 Task: Forward email with the signature Alicia Thompson with the subject 'Urgent matter' from softage.1@softage.net to 'softage.7@softage.net' with the message 'Can you provide an update on the status of the employee training program?'
Action: Mouse moved to (1230, 213)
Screenshot: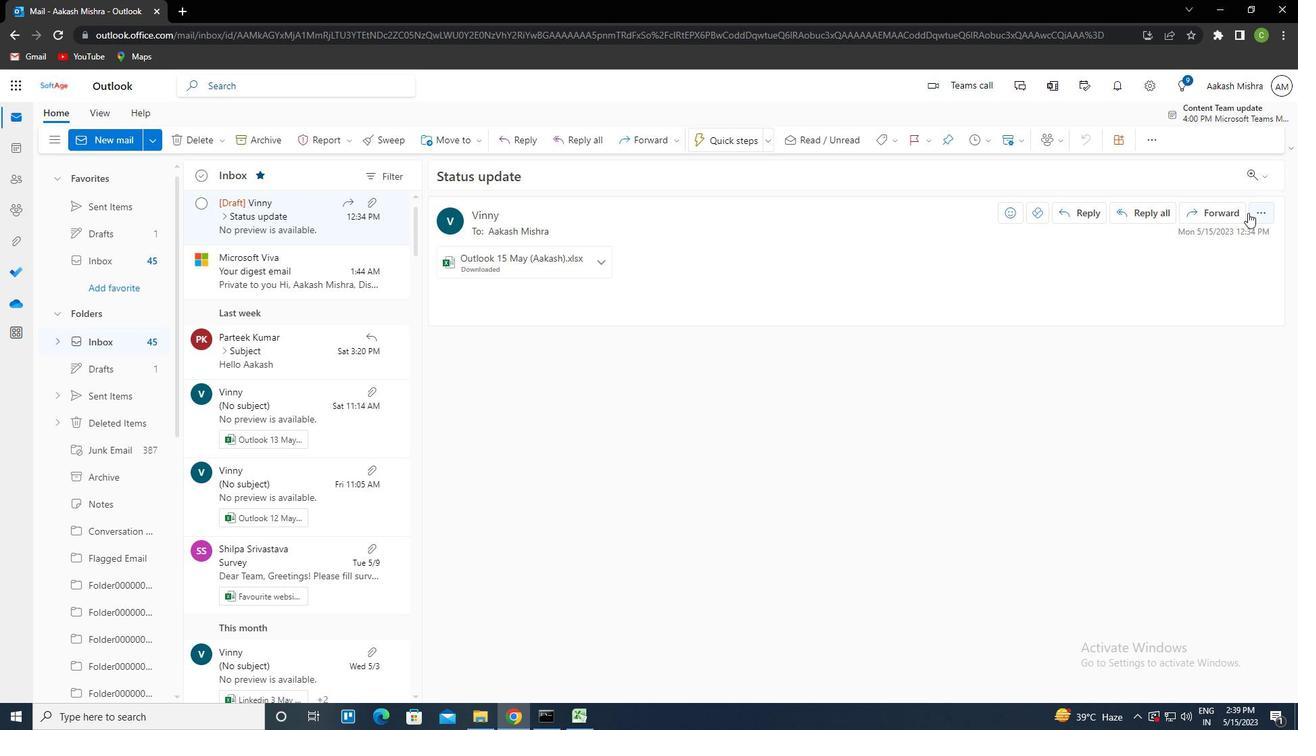 
Action: Mouse pressed left at (1230, 213)
Screenshot: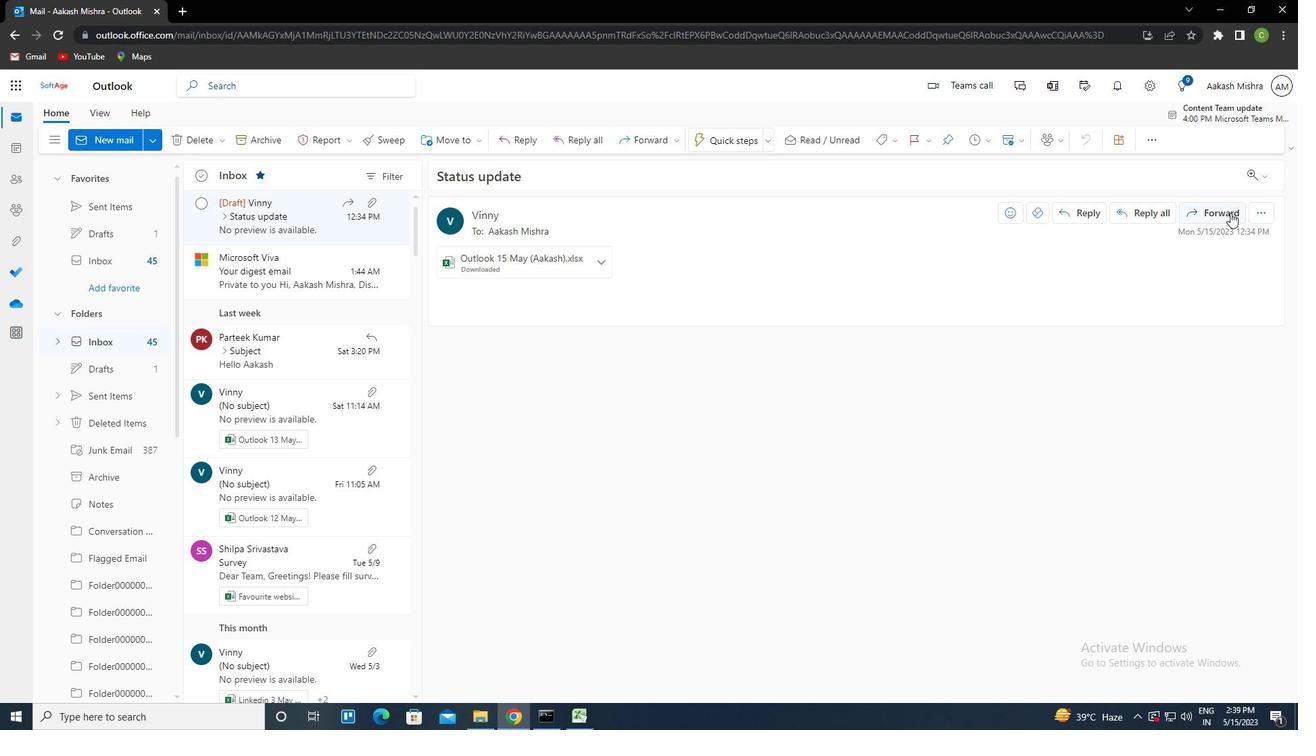 
Action: Mouse moved to (873, 141)
Screenshot: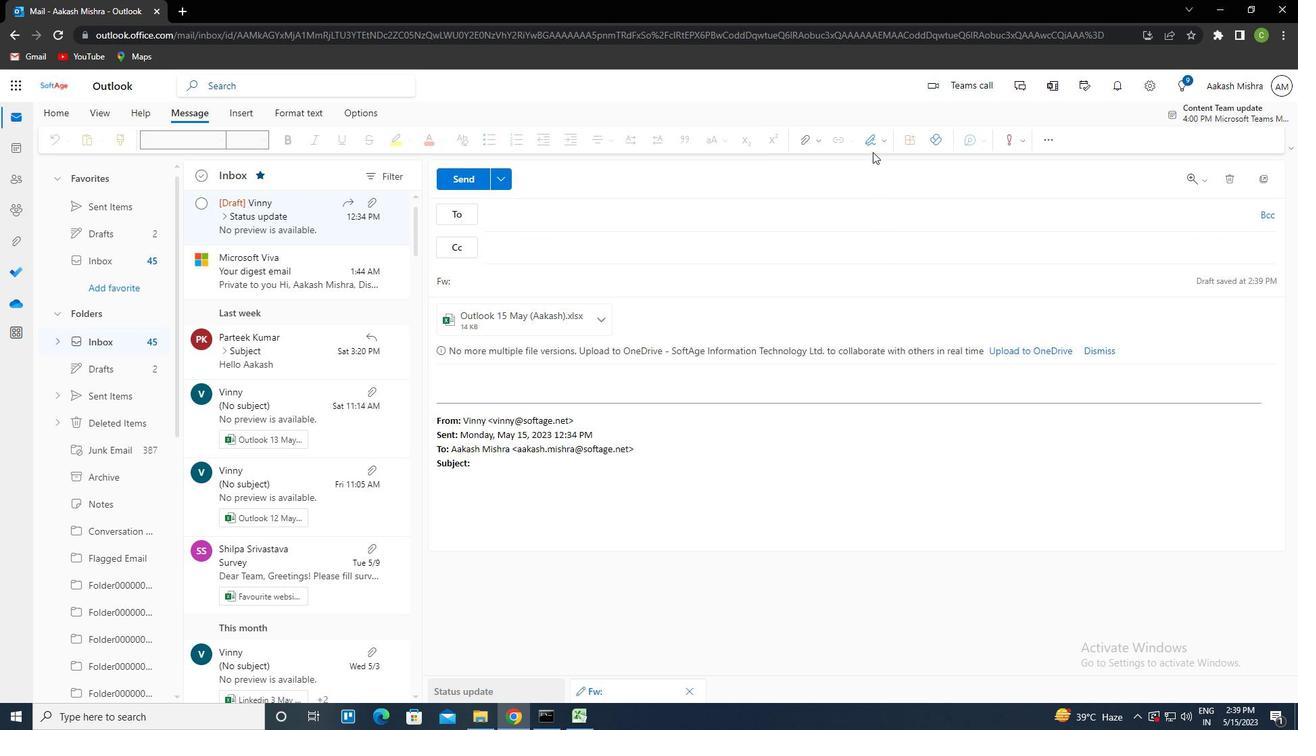 
Action: Mouse pressed left at (873, 141)
Screenshot: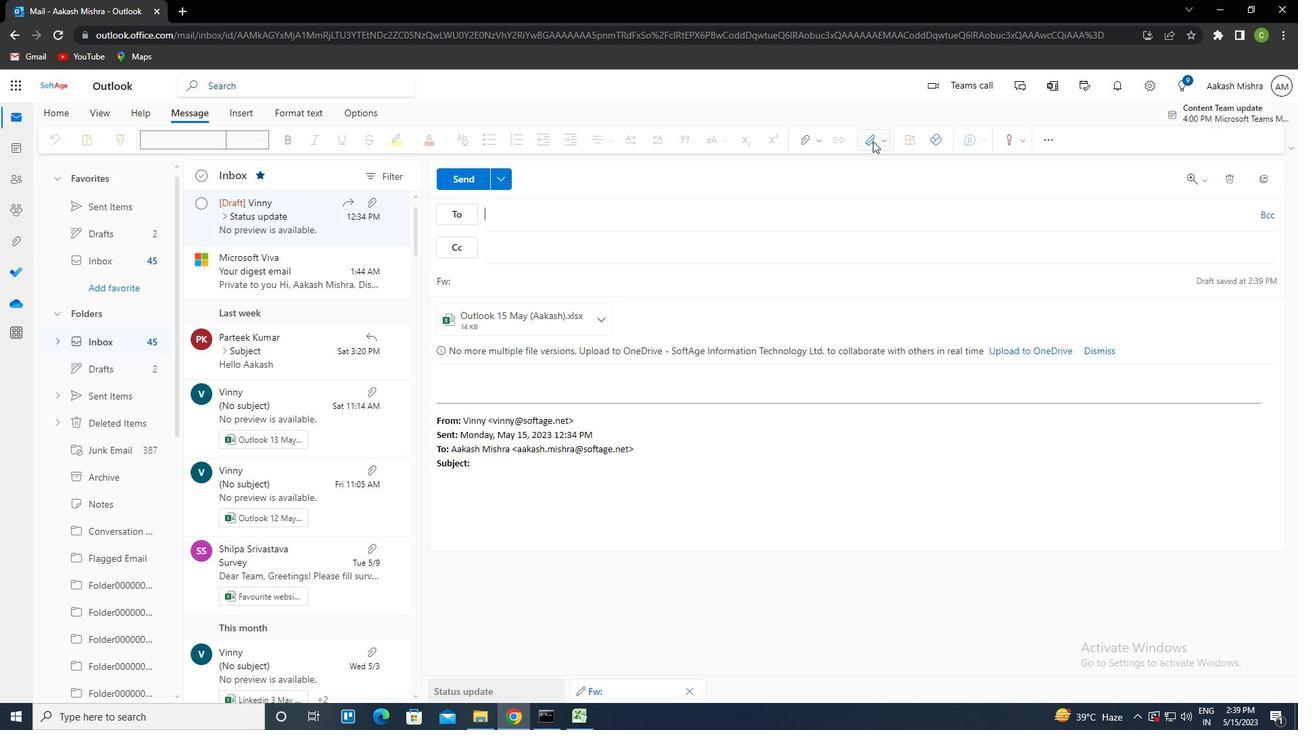 
Action: Mouse moved to (864, 195)
Screenshot: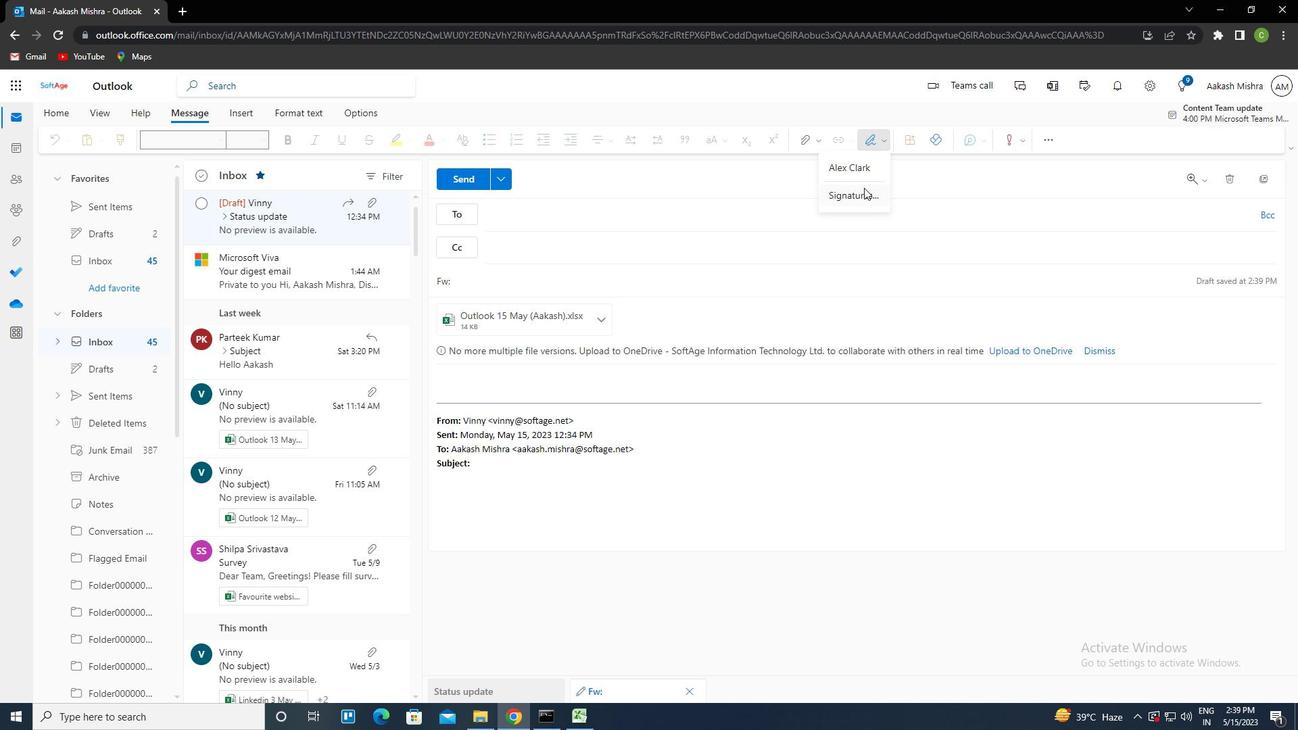 
Action: Mouse pressed left at (864, 195)
Screenshot: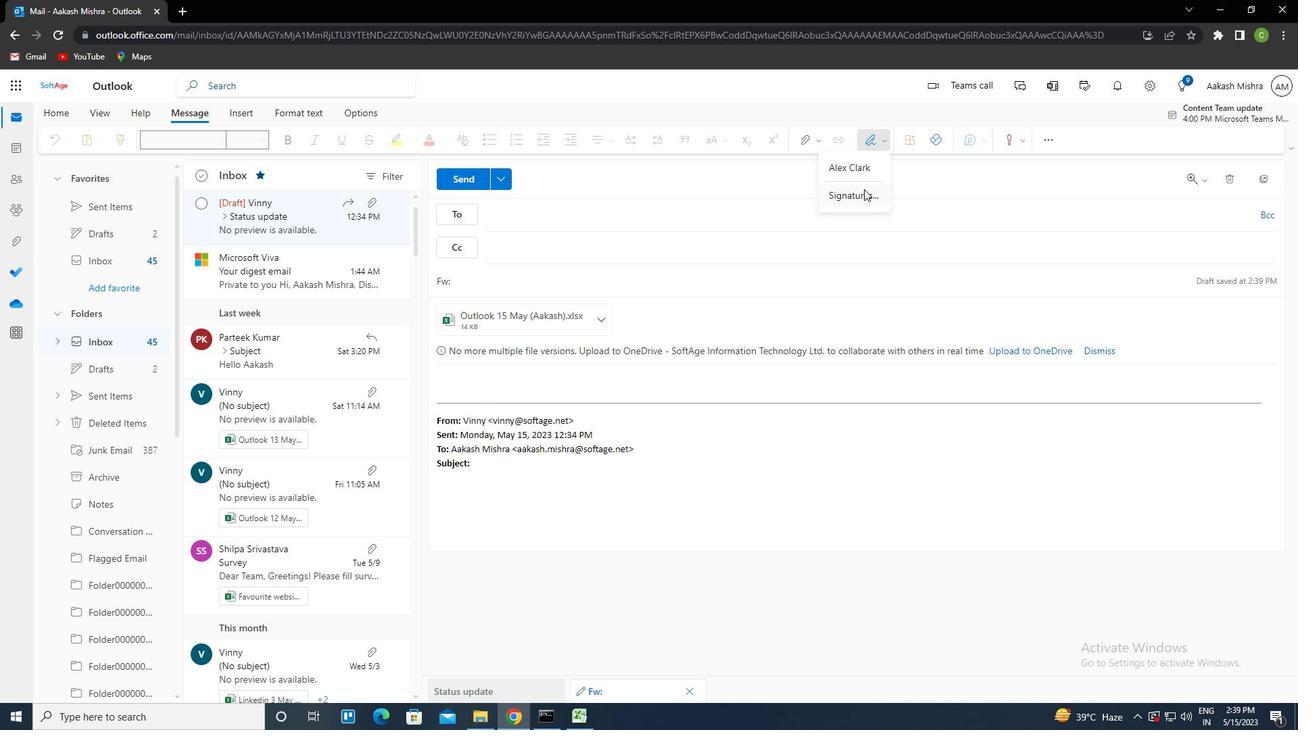 
Action: Mouse moved to (913, 248)
Screenshot: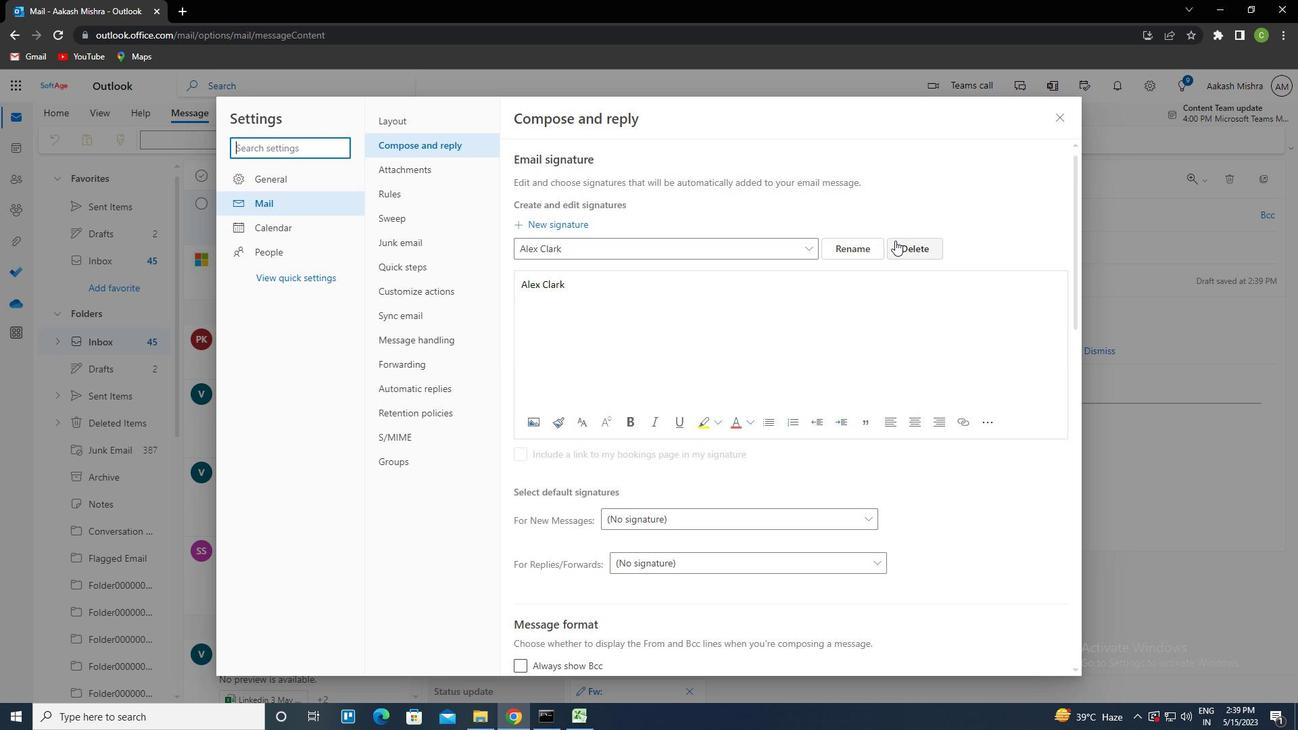 
Action: Mouse pressed left at (913, 248)
Screenshot: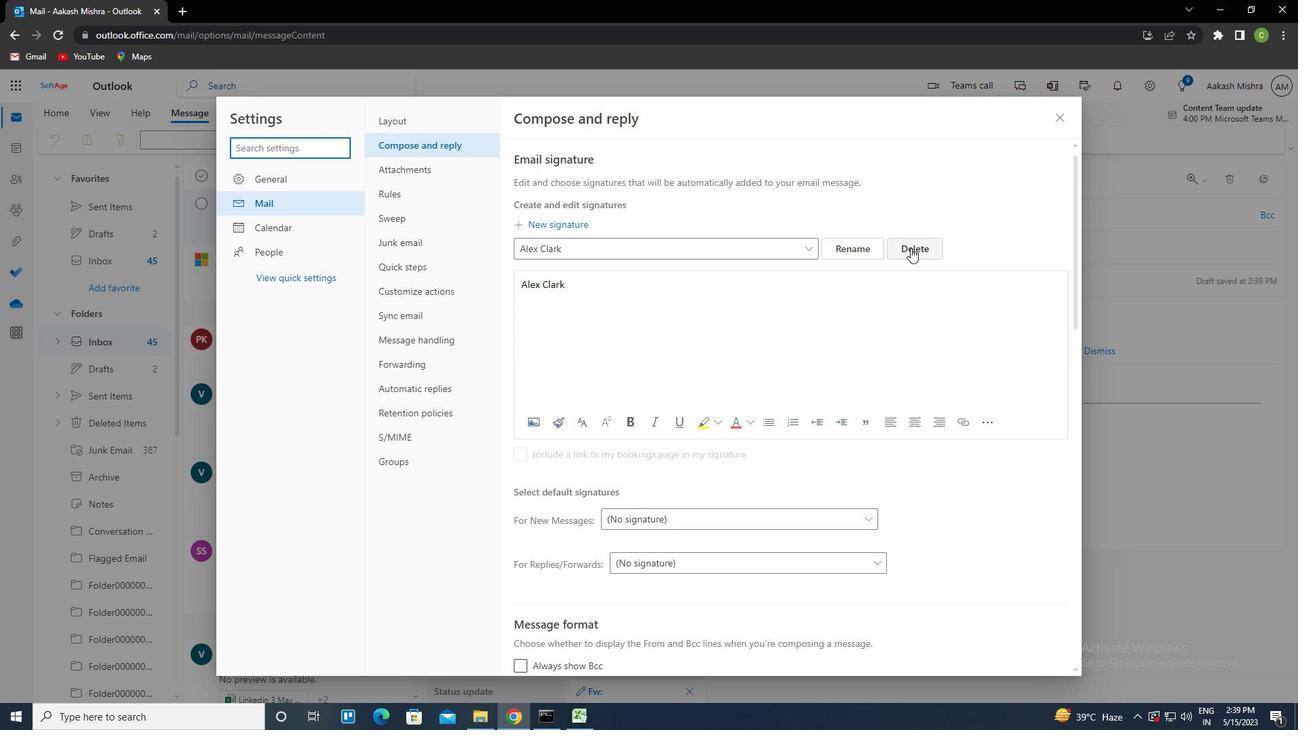 
Action: Mouse moved to (740, 255)
Screenshot: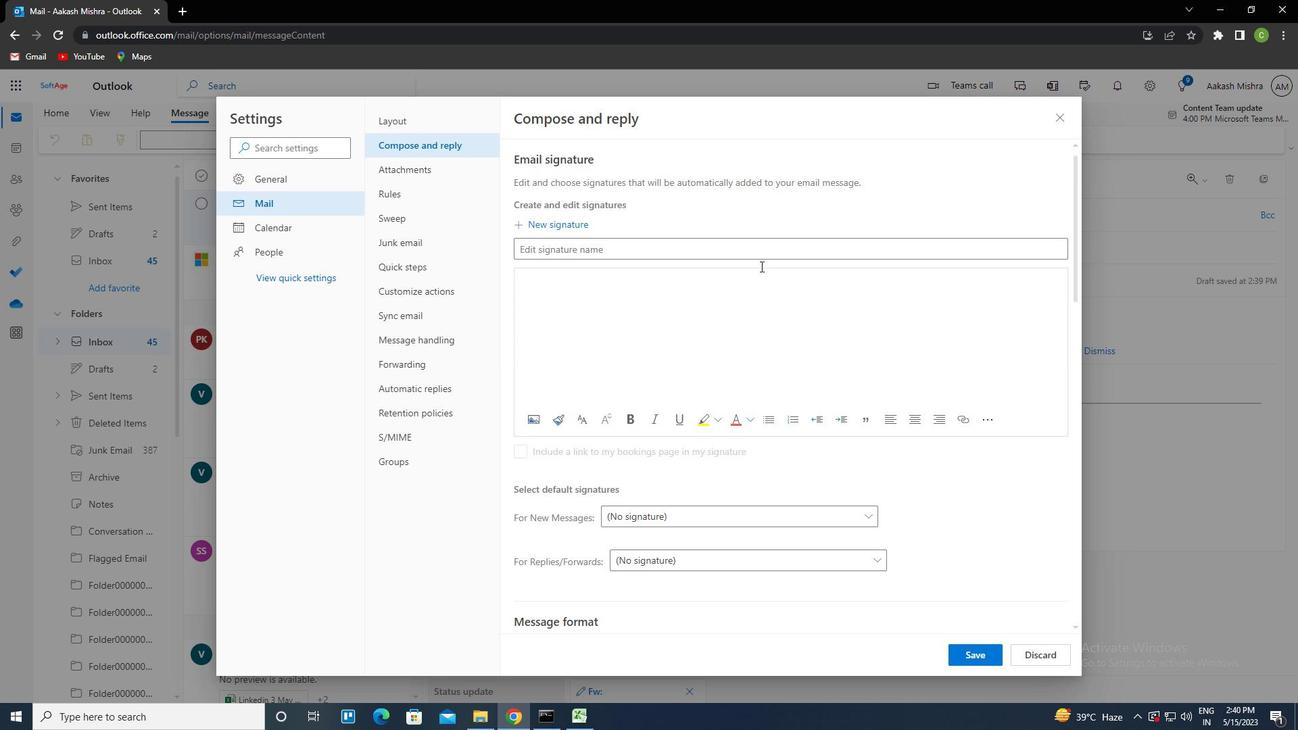 
Action: Mouse pressed left at (740, 255)
Screenshot: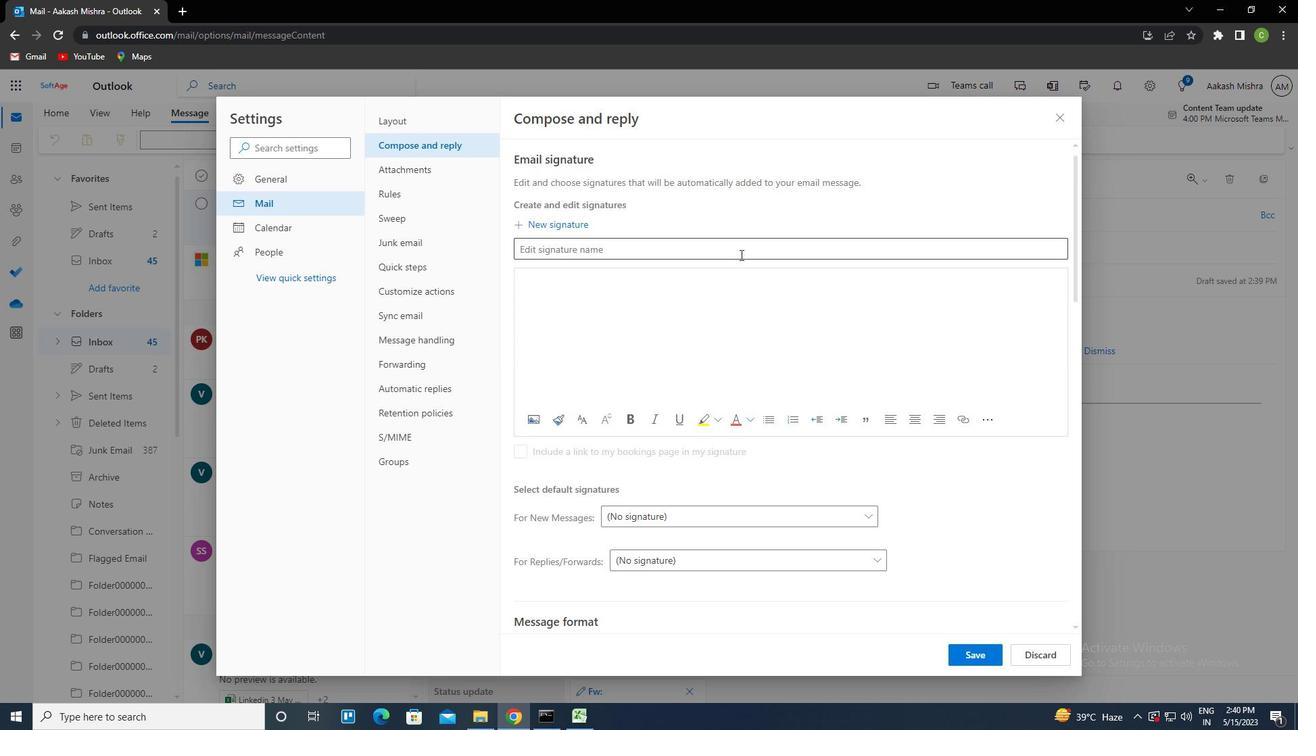 
Action: Key pressed <Key.caps_lock>a<Key.caps_lock>licia<Key.space><Key.caps_lock>t<Key.caps_lock>hompson<Key.tab><Key.caps_lock>a<Key.caps_lock>licia<Key.space><Key.caps_lock>t<Key.caps_lock>hompson
Screenshot: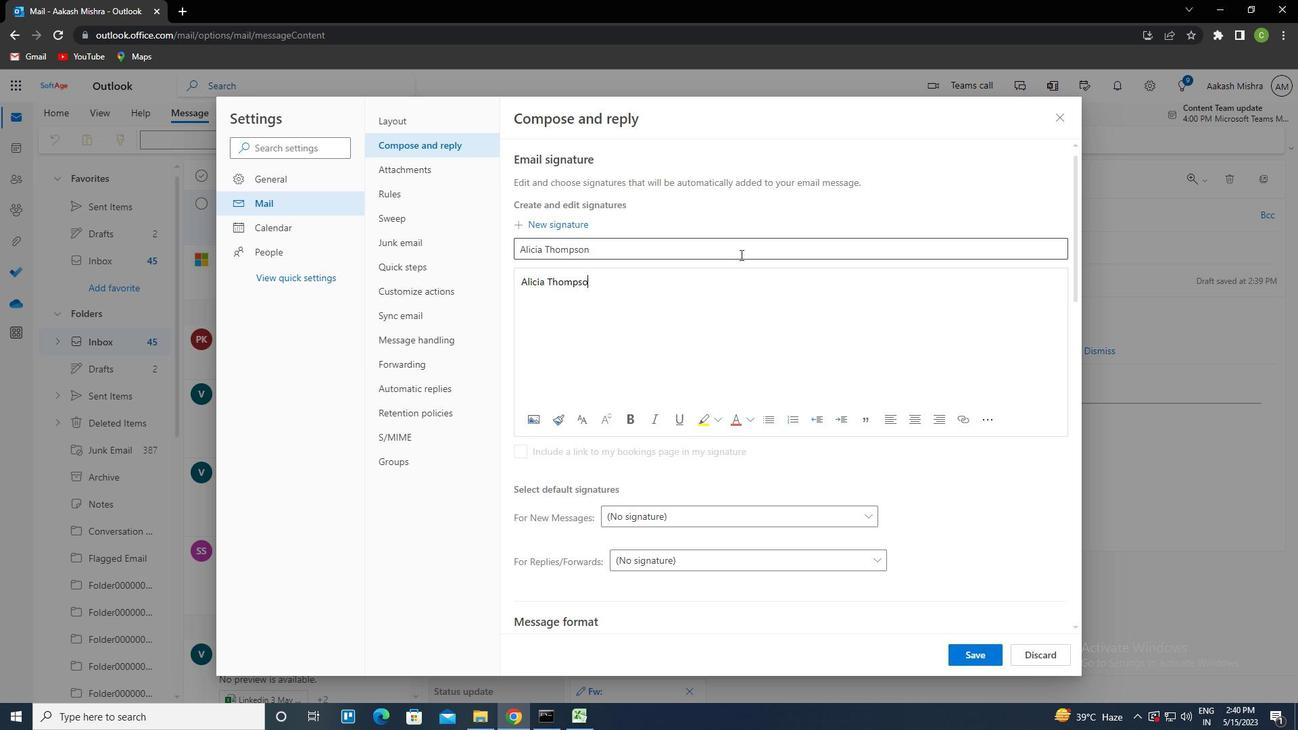 
Action: Mouse moved to (975, 647)
Screenshot: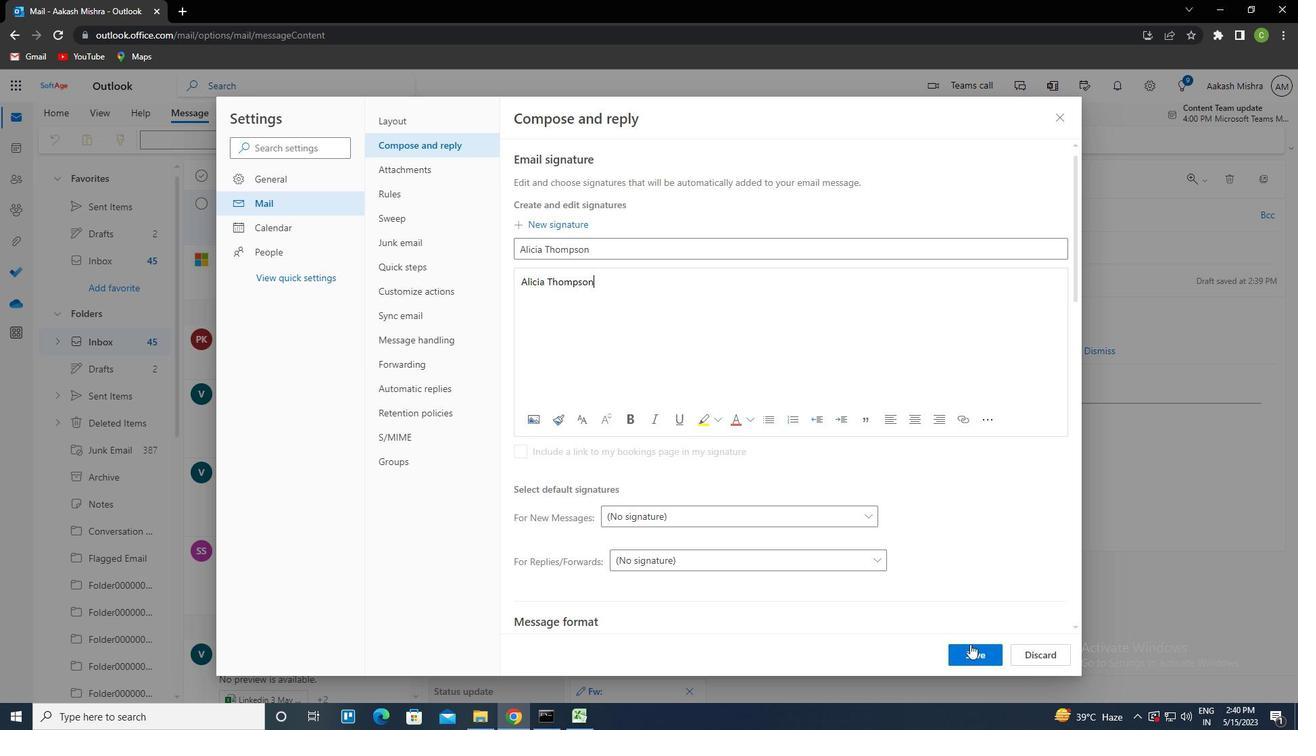 
Action: Mouse pressed left at (975, 647)
Screenshot: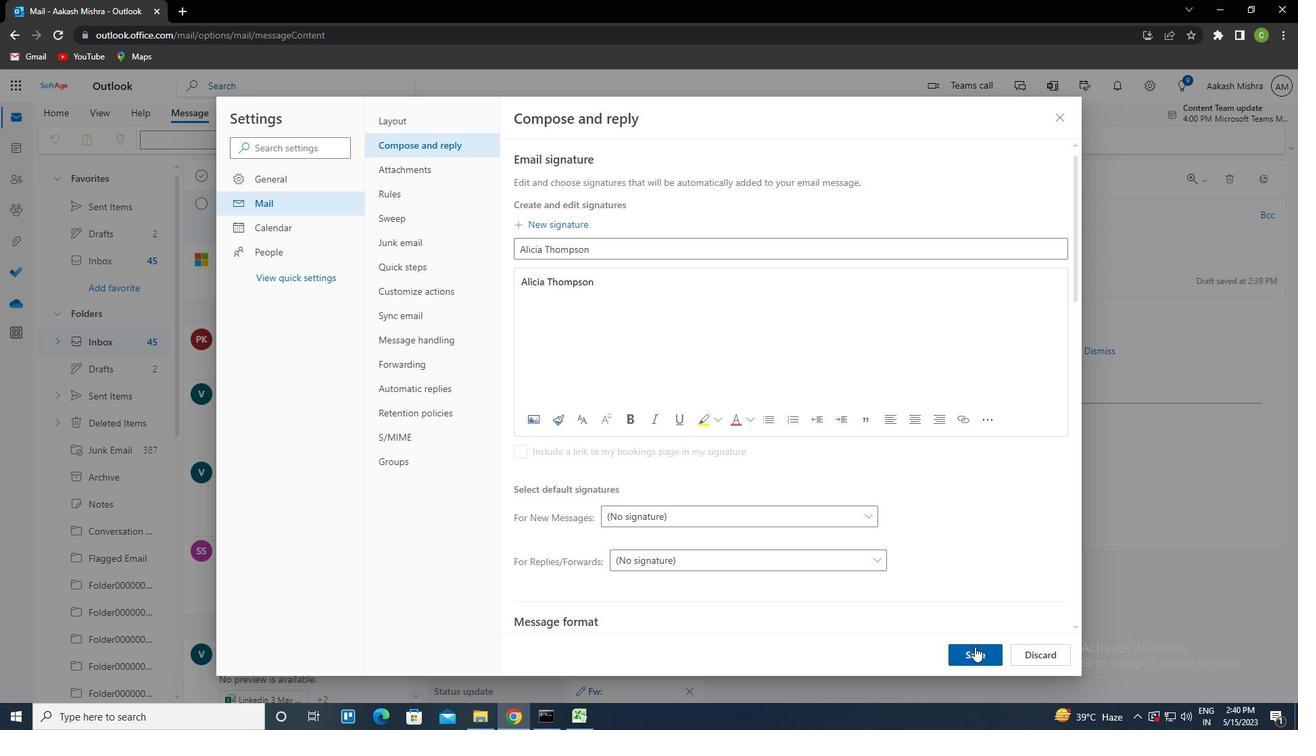 
Action: Mouse moved to (1058, 121)
Screenshot: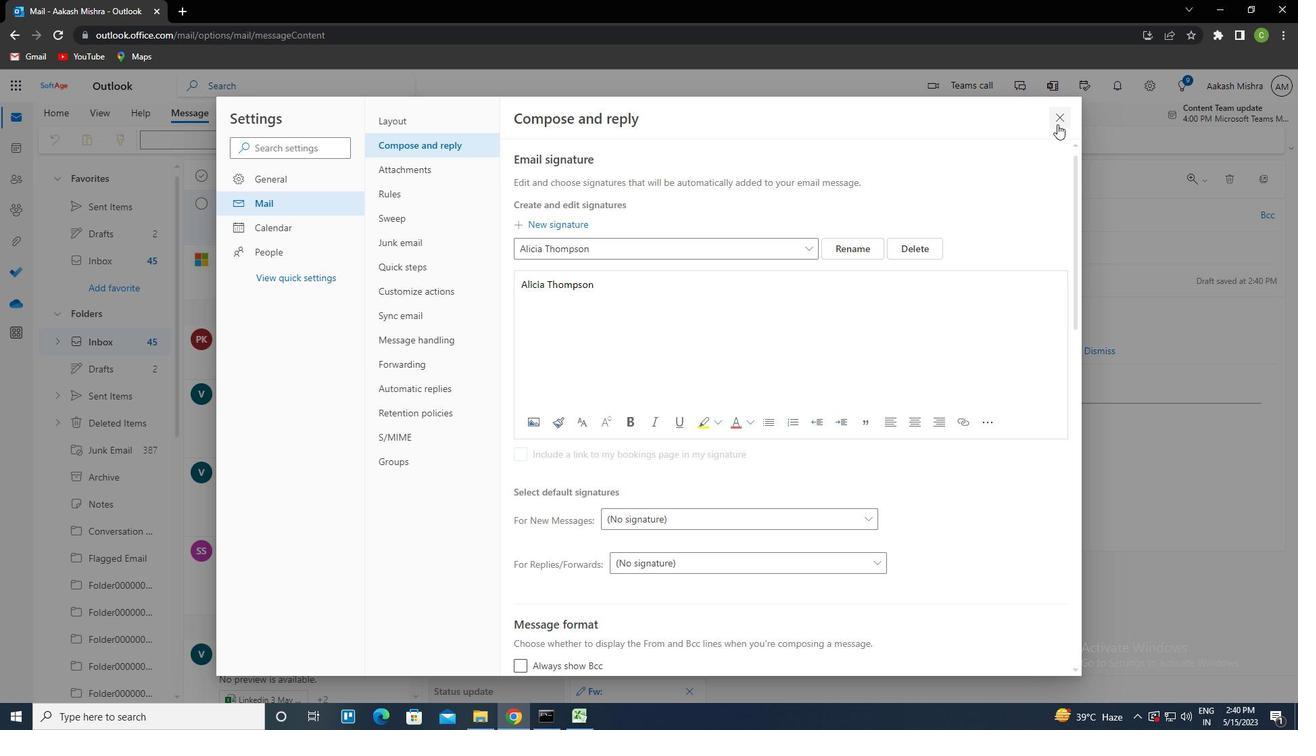 
Action: Mouse pressed left at (1058, 121)
Screenshot: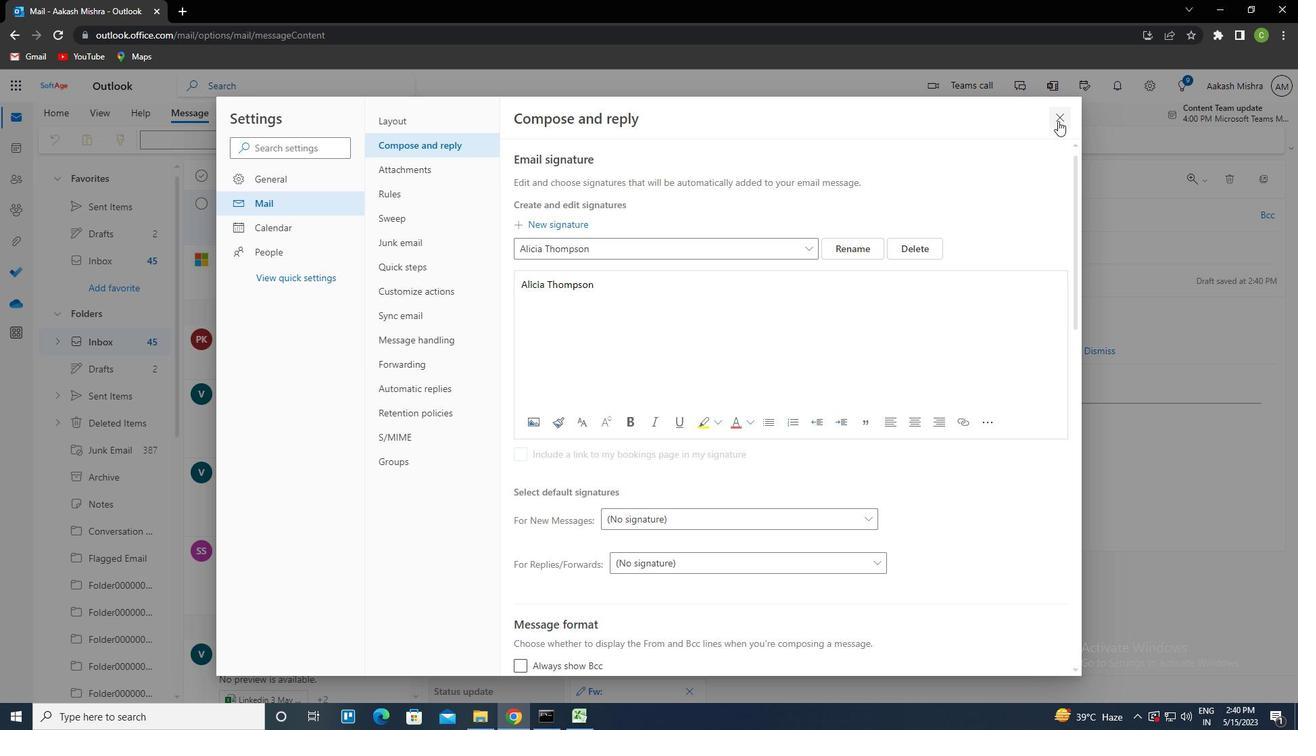 
Action: Mouse moved to (880, 147)
Screenshot: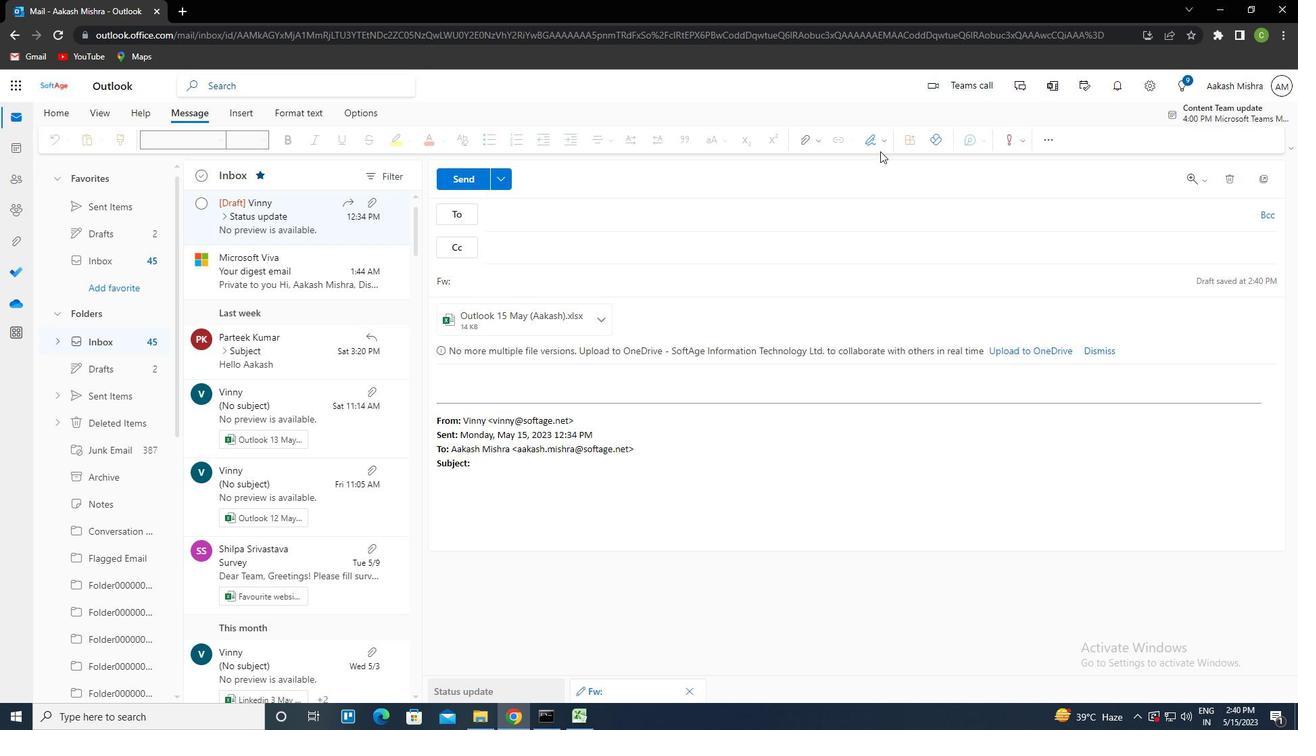 
Action: Mouse pressed left at (880, 147)
Screenshot: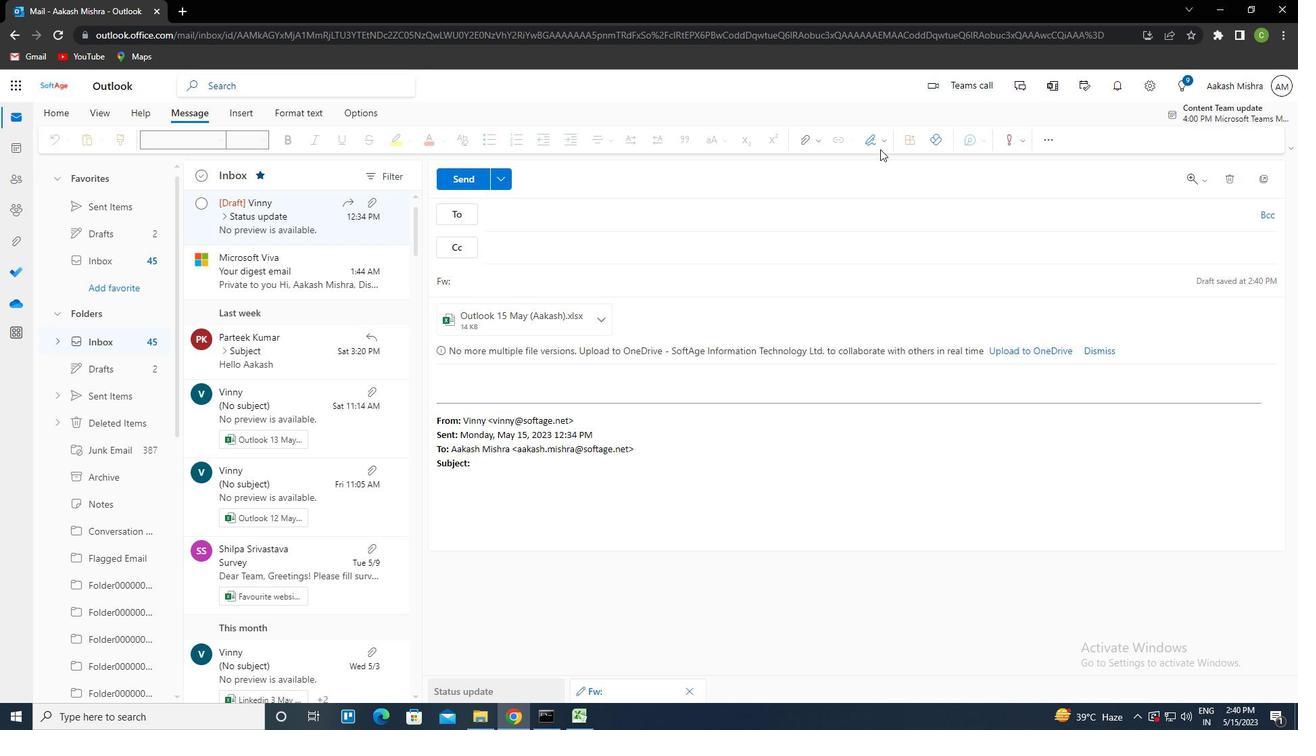 
Action: Mouse moved to (865, 169)
Screenshot: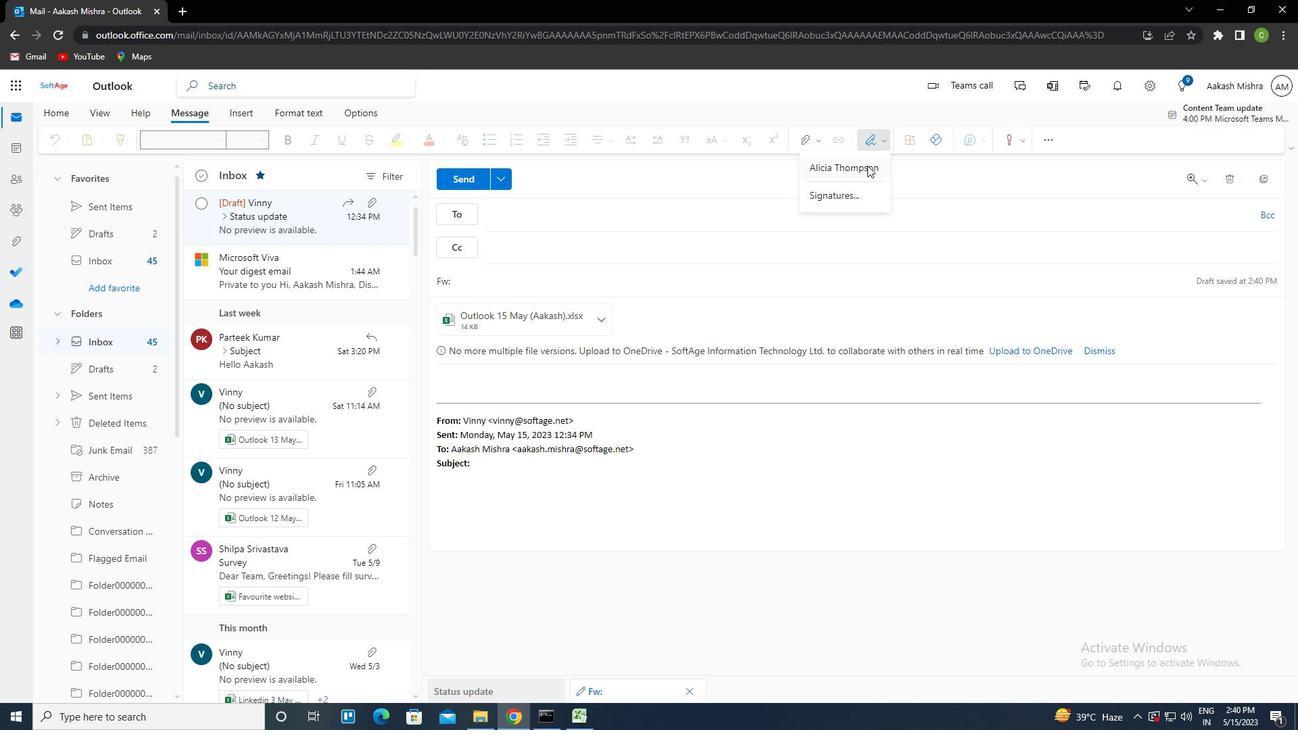 
Action: Mouse pressed left at (865, 169)
Screenshot: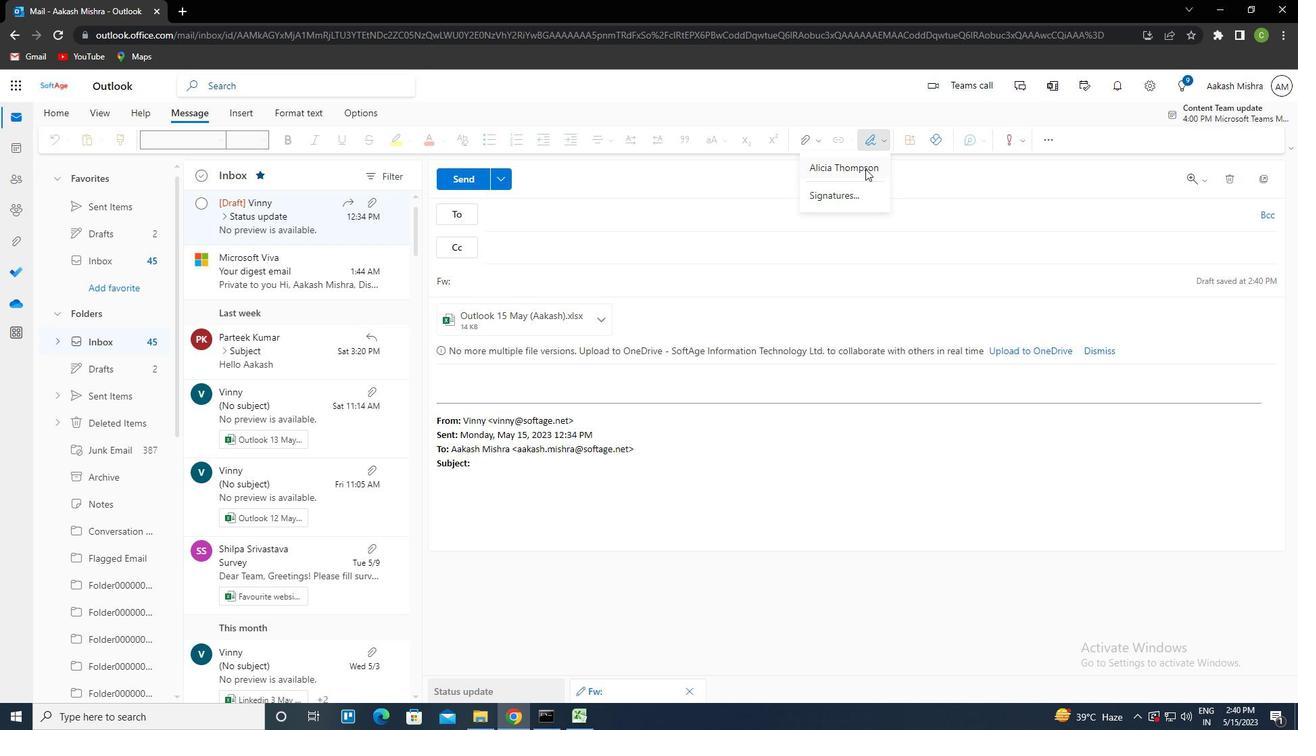 
Action: Mouse moved to (524, 284)
Screenshot: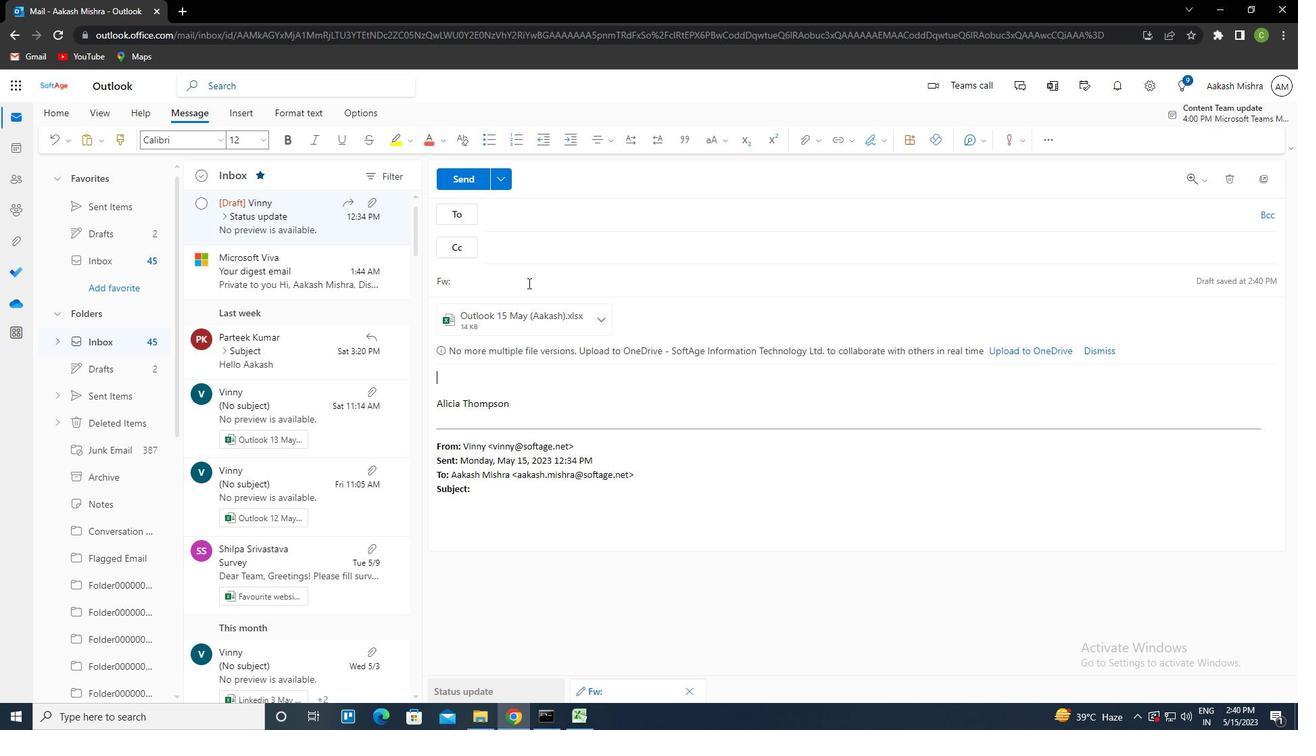 
Action: Mouse pressed left at (524, 284)
Screenshot: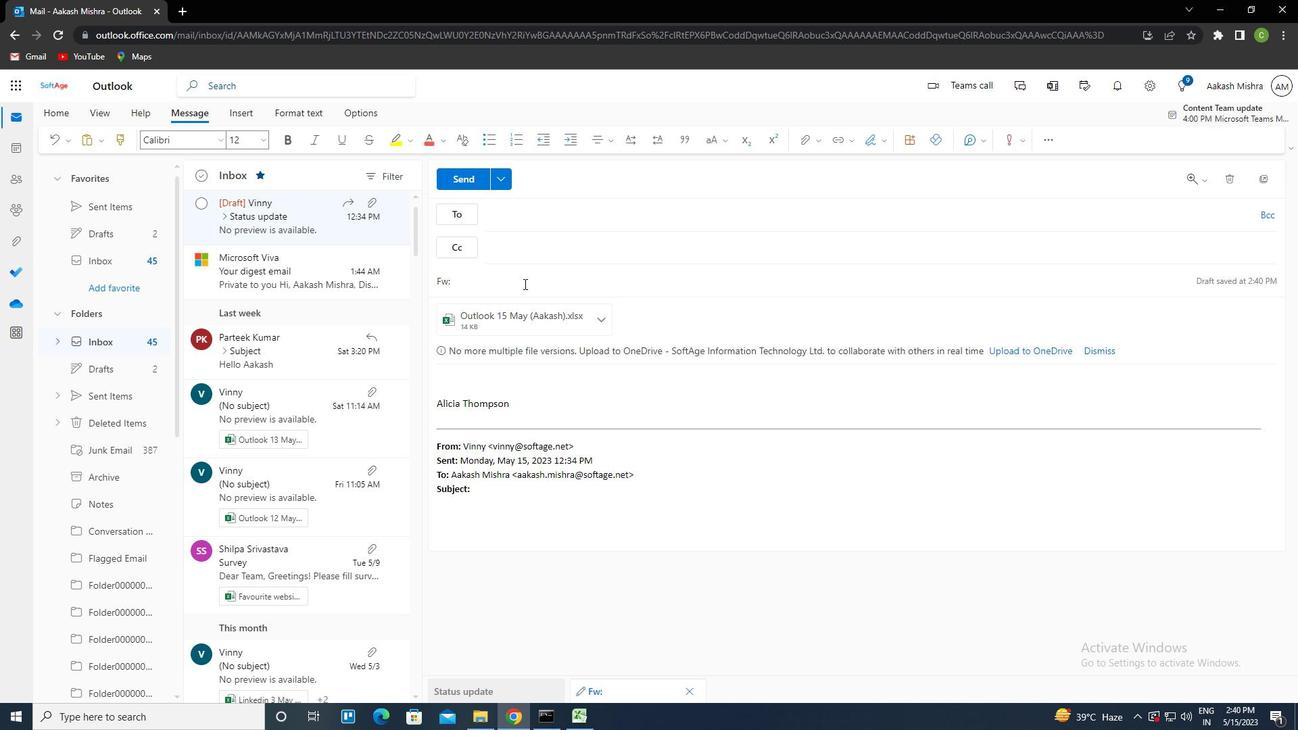 
Action: Key pressed <Key.caps_lock>u<Key.caps_lock>rgent<Key.space><Key.caps_lock><Key.caps_lock>matter<Key.tab><Key.tab><Key.tab><Key.tab><Key.tab>
Screenshot: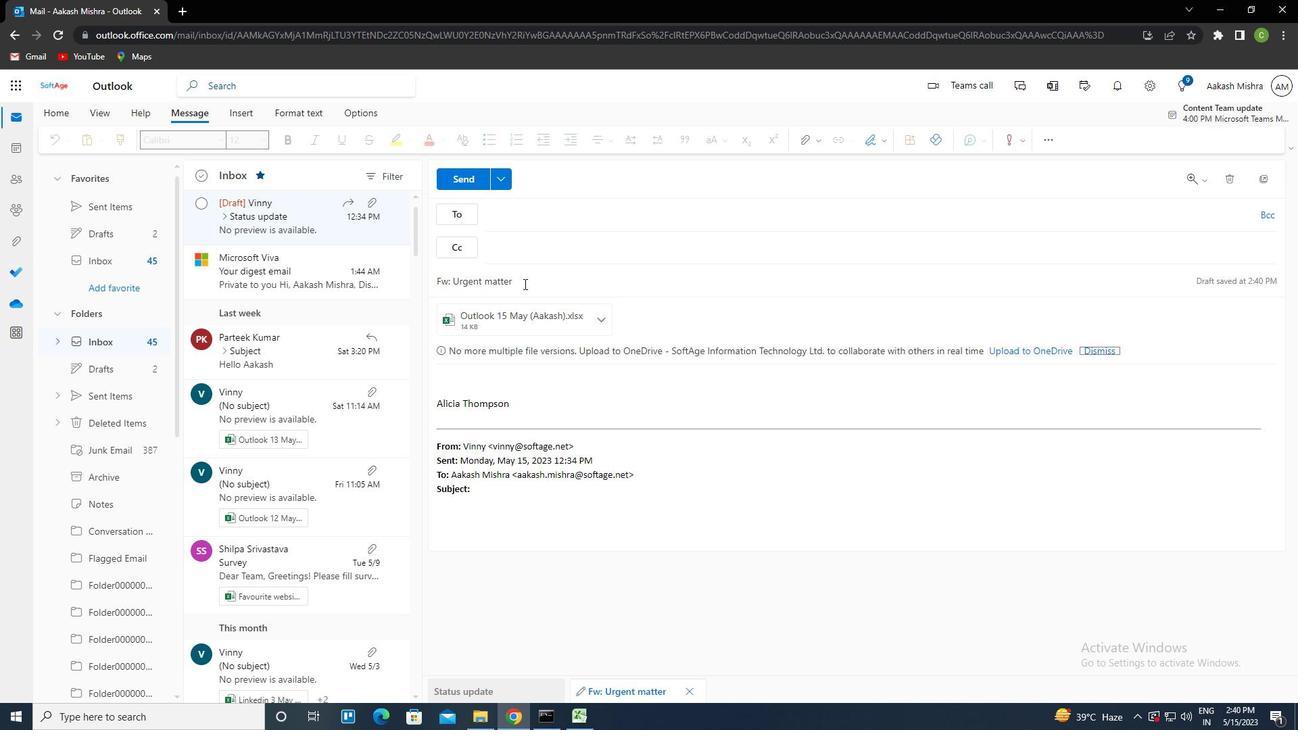 
Action: Mouse moved to (535, 218)
Screenshot: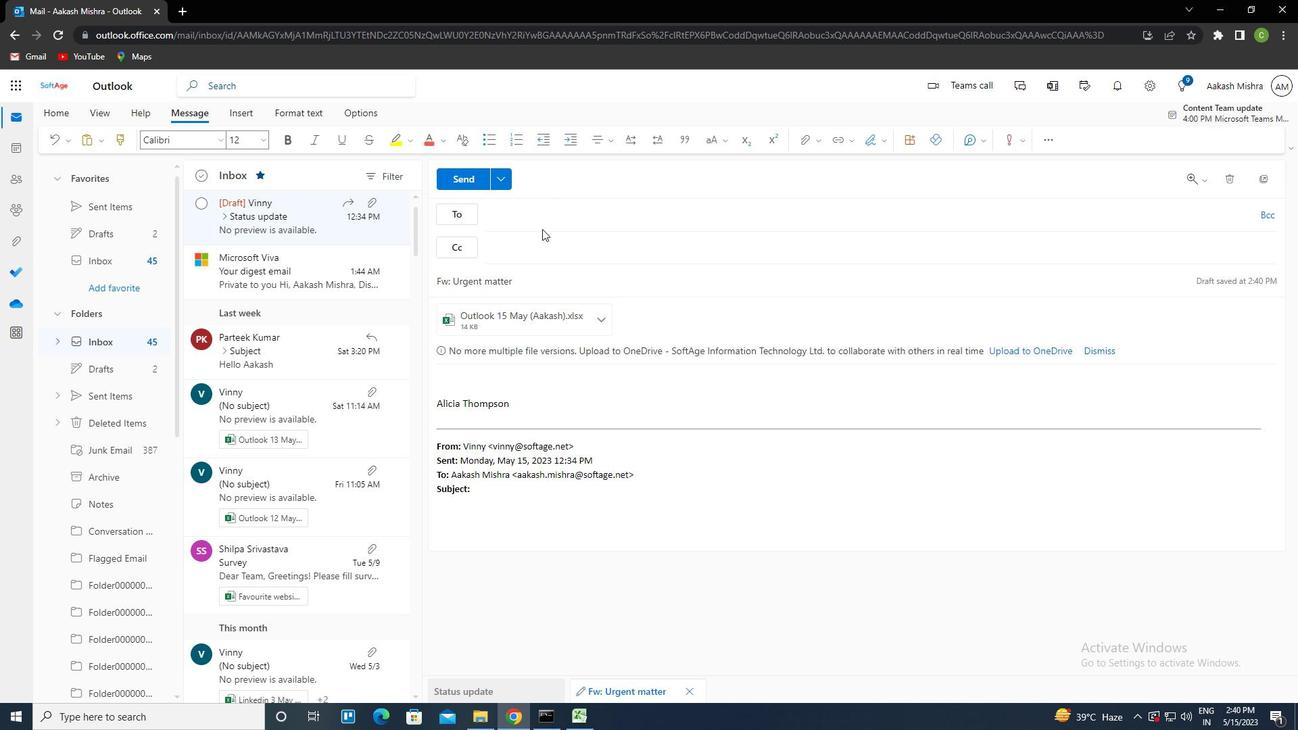 
Action: Mouse pressed left at (535, 218)
Screenshot: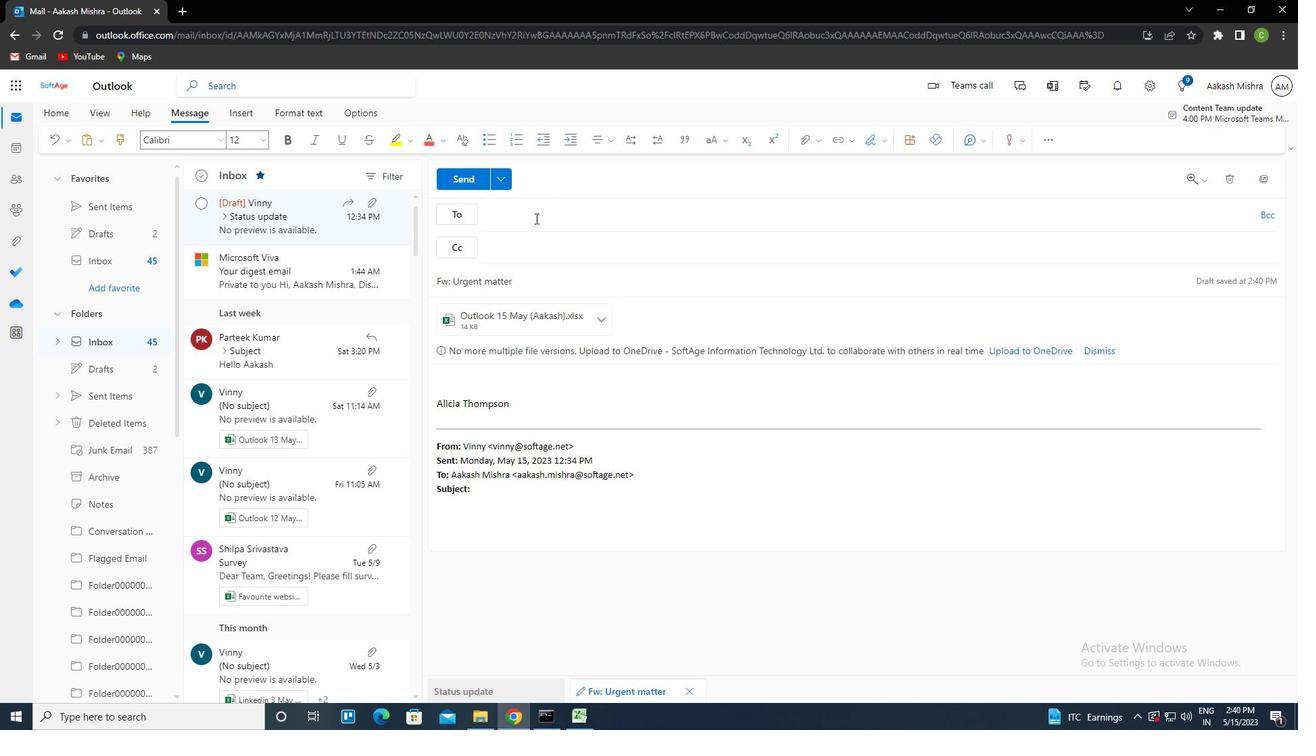 
Action: Key pressed softage.7<Key.shift>@SOFTAGE.NET<Key.enter>
Screenshot: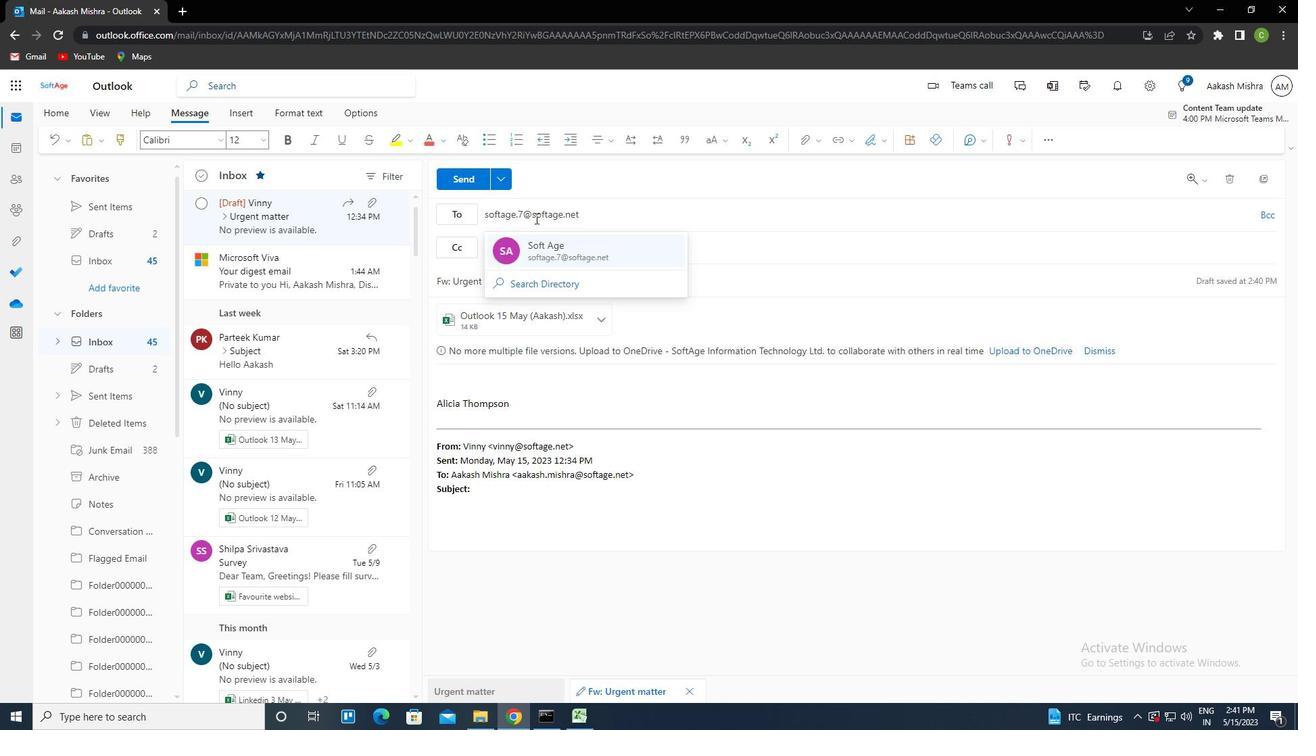 
Action: Mouse moved to (487, 384)
Screenshot: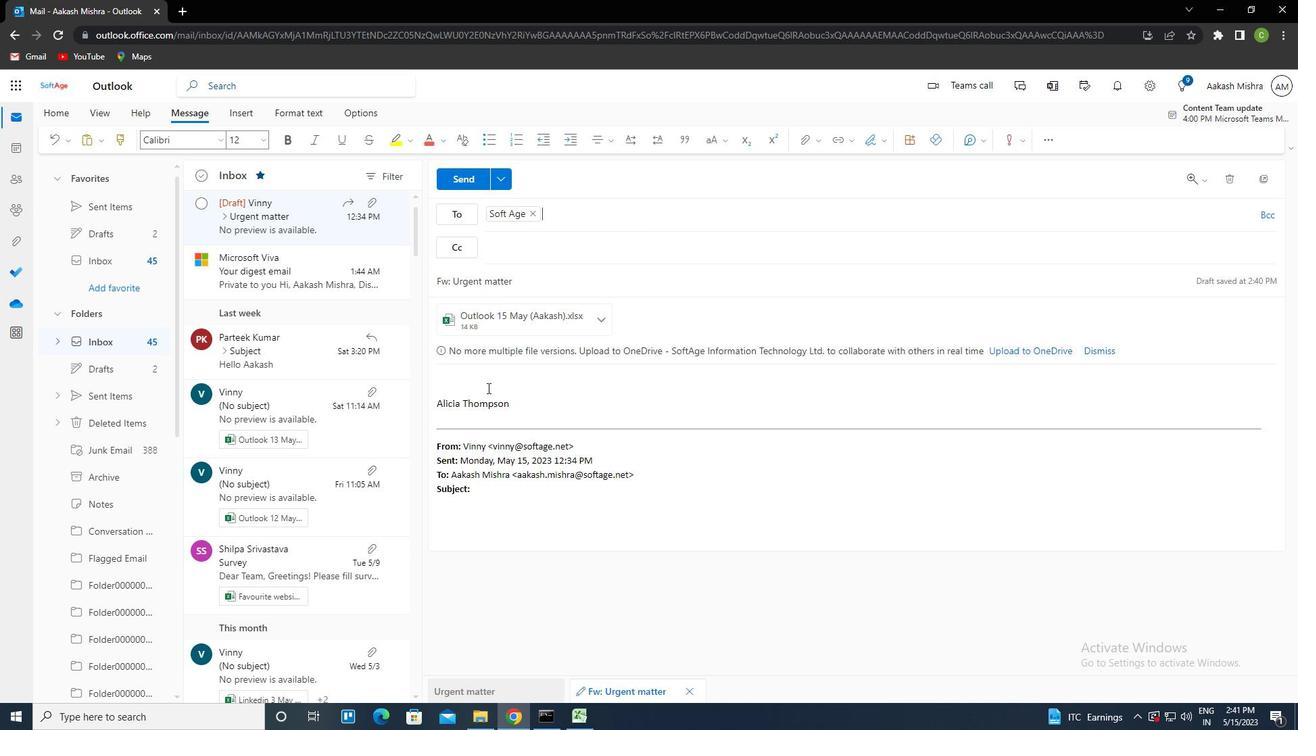 
Action: Mouse pressed left at (487, 384)
Screenshot: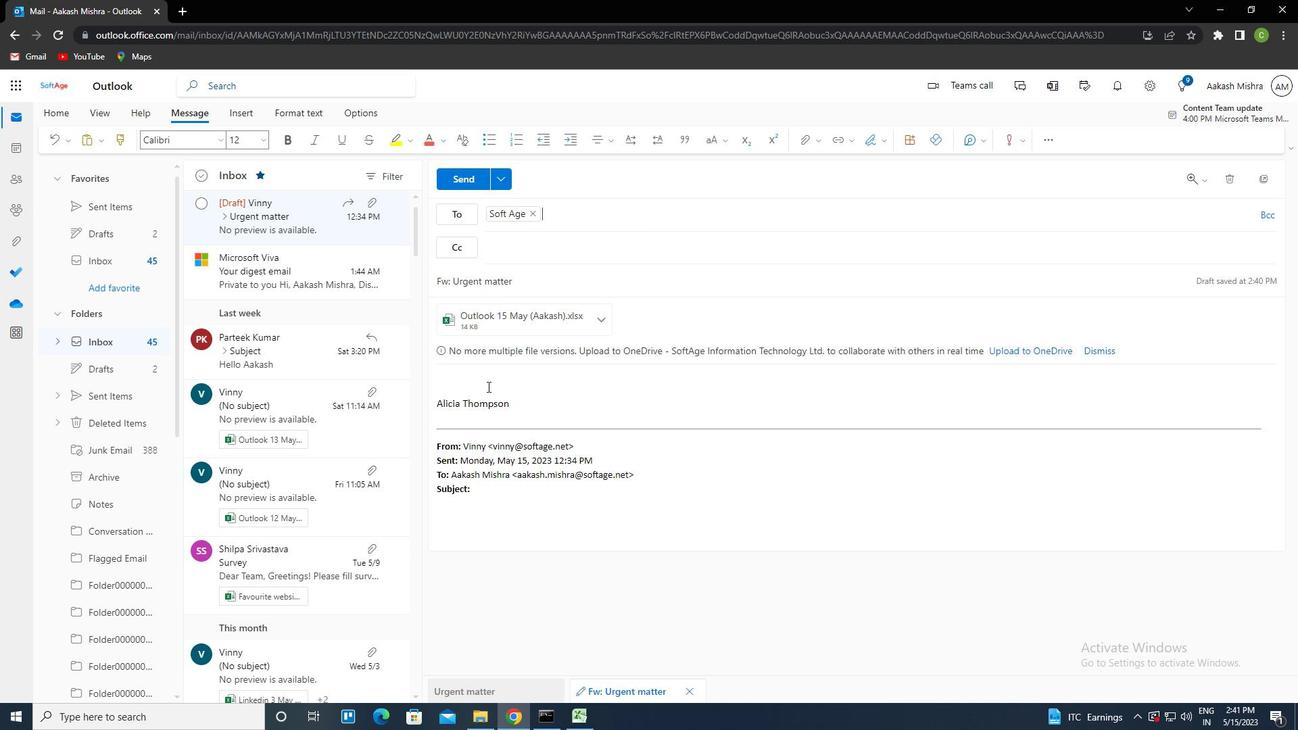 
Action: Key pressed <Key.tab><Key.caps_lock>C<Key.caps_lock>AN<Key.space>YOU<Key.space>PROVIDE<Key.space>AN<Key.space>UDATE<Key.backspace><Key.backspace><Key.backspace><Key.backspace>PDATE<Key.space>ON<Key.space>THE<Key.space>STATUS<Key.space>OF<Key.space>THE<Key.space>EMPLOYEE<Key.space>TRANING<Key.space>PROFRAM<Key.left><Key.left><Key.left><Key.left><Key.left><Key.left>ctrl+I<Key.right><Key.right><Key.right><Key.right><Key.right><Key.backspace>ctrl+G
Screenshot: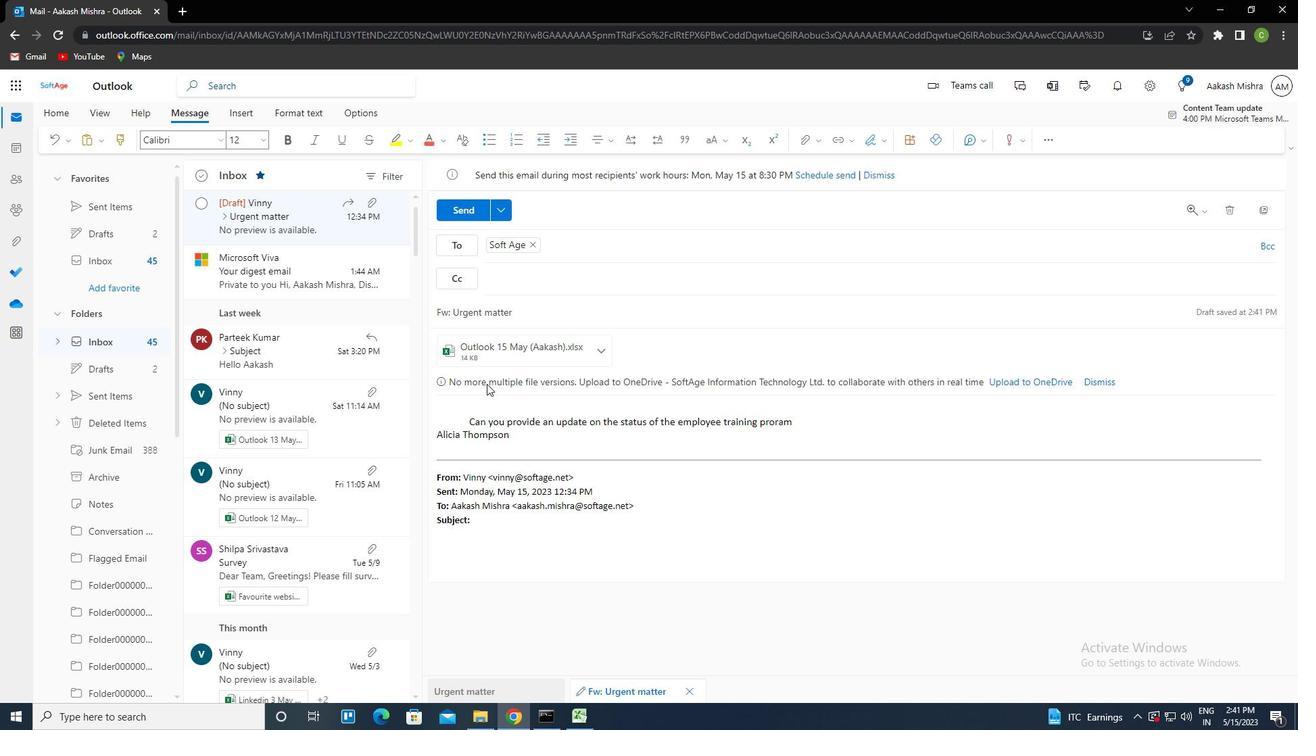 
Action: Mouse moved to (540, 374)
Screenshot: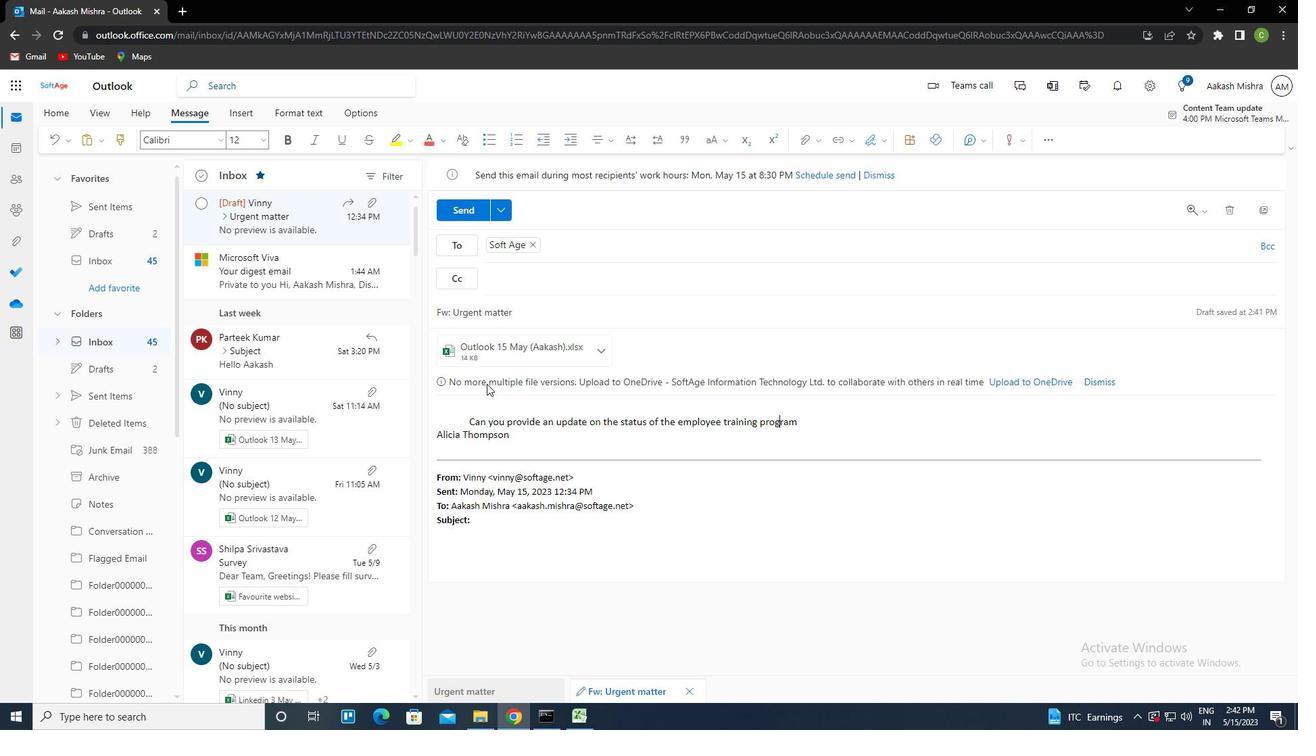 
Action: Key pressed <Key.shift_r><Key.shift_r><Key.shift_r><Key.shift_r><Key.shift_r><Key.shift_r><Key.shift_r><Key.shift_r><Key.shift_r><Key.shift_r><Key.shift_r><Key.shift_r><Key.shift_r><Key.shift_r><Key.shift_r><Key.shift_r><Key.shift_r><Key.shift_r><Key.shift_r><Key.shift_r><Key.shift_r><Key.shift_r><Key.shift_r><Key.shift_r><Key.shift_r><Key.shift_r><Key.shift_r><Key.shift_r><Key.shift_r><Key.shift_r><Key.shift_r><Key.shift_r><Key.shift_r><Key.shift_r><Key.shift_r><Key.shift_r><Key.shift_r><Key.shift_r><Key.shift_r><Key.shift_r><Key.shift_r><Key.shift_r><Key.shift_r><Key.shift_r>?
Screenshot: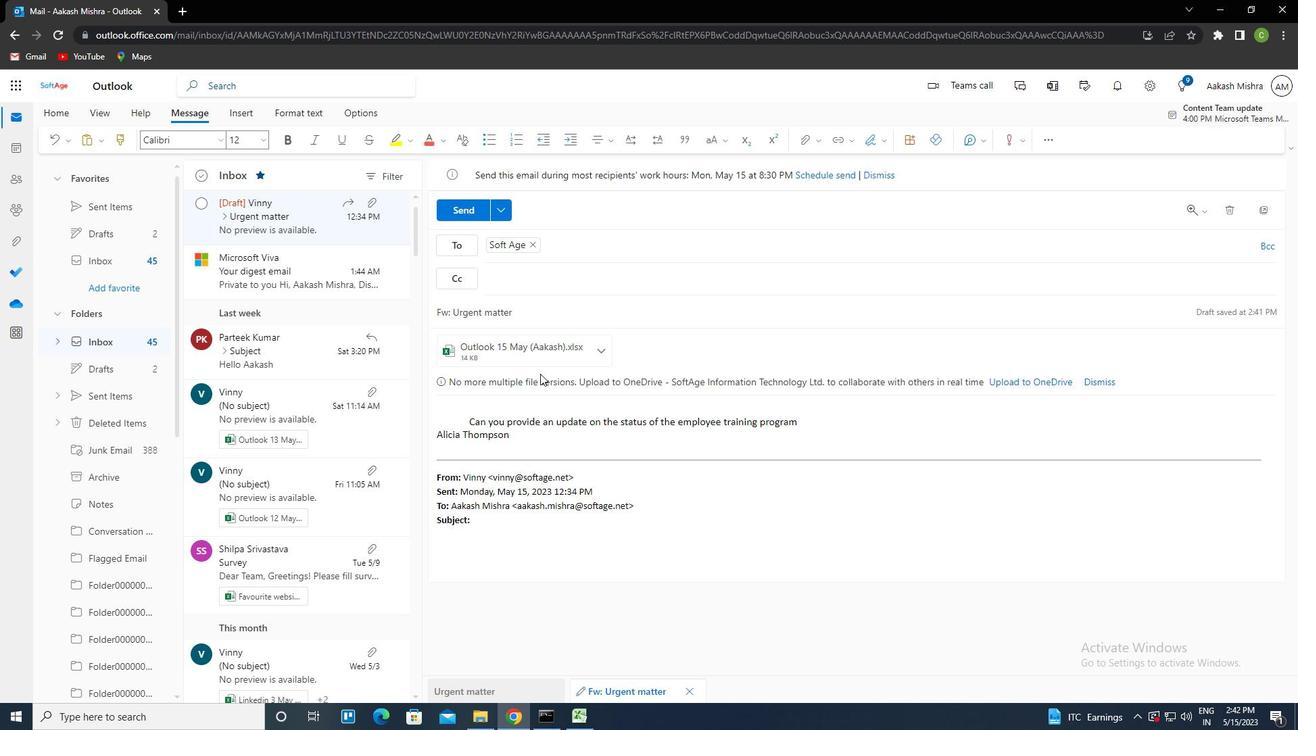 
Action: Mouse moved to (502, 347)
Screenshot: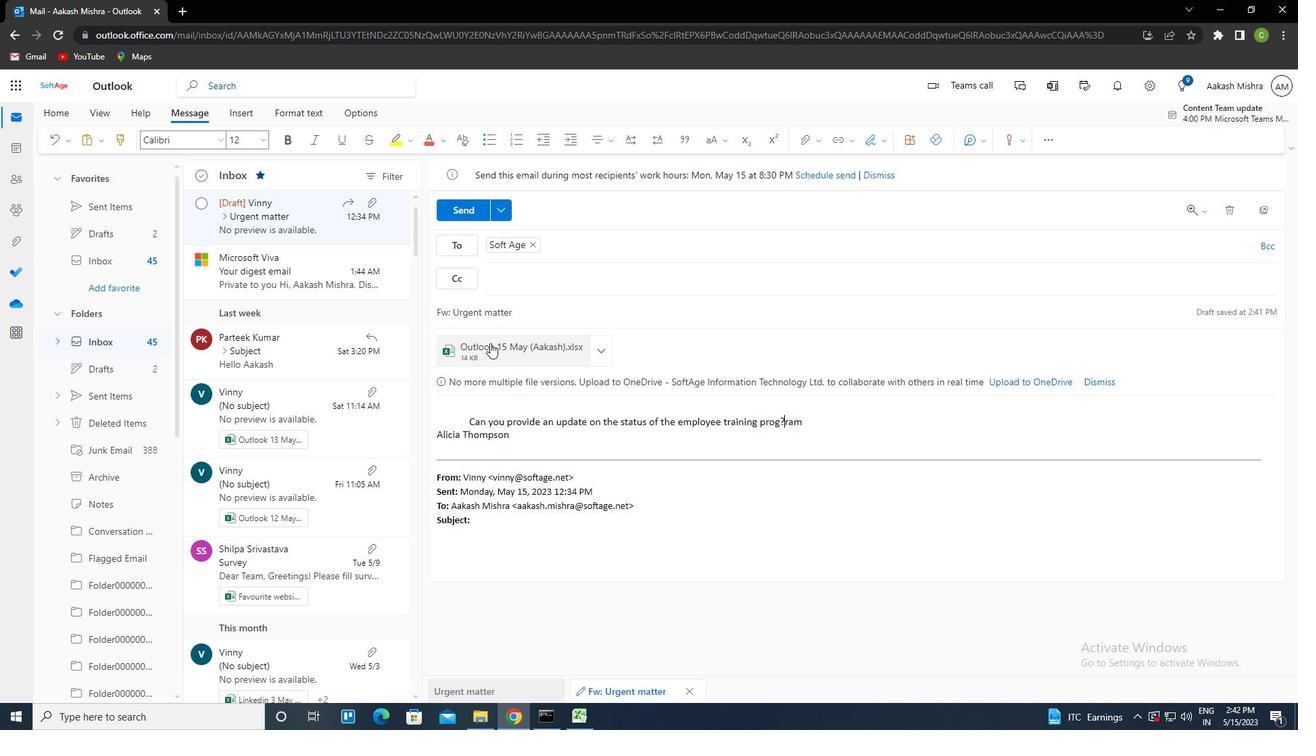 
Action: Key pressed <Key.backspace><Key.right><Key.shift_r>ctrl+
Screenshot: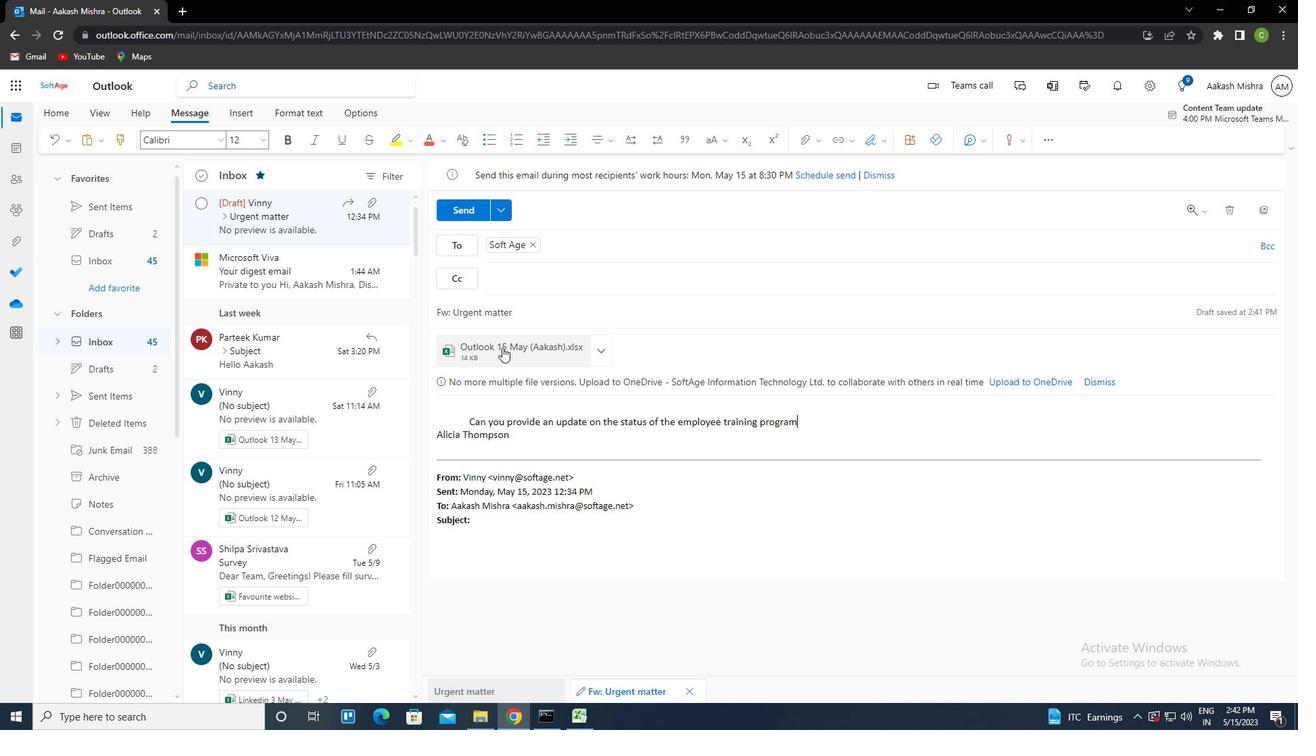 
Action: Mouse moved to (458, 213)
Screenshot: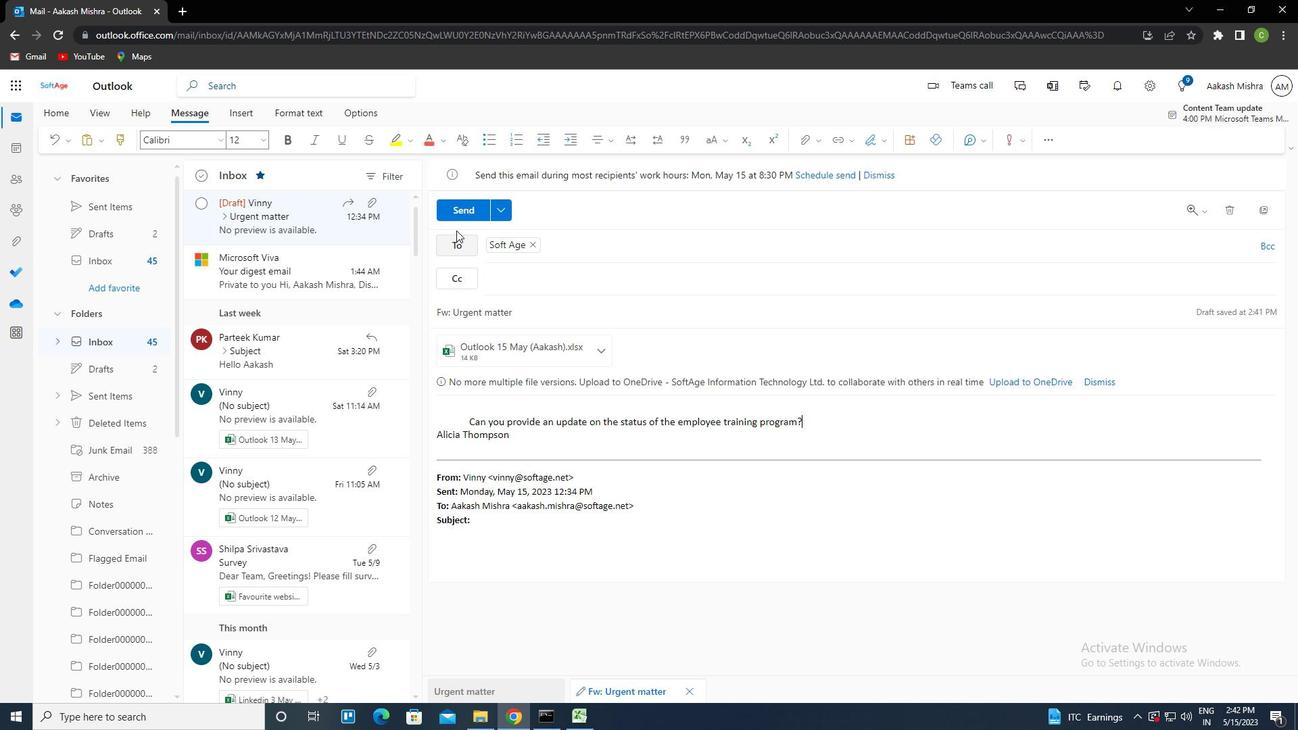 
Action: Mouse pressed left at (458, 213)
Screenshot: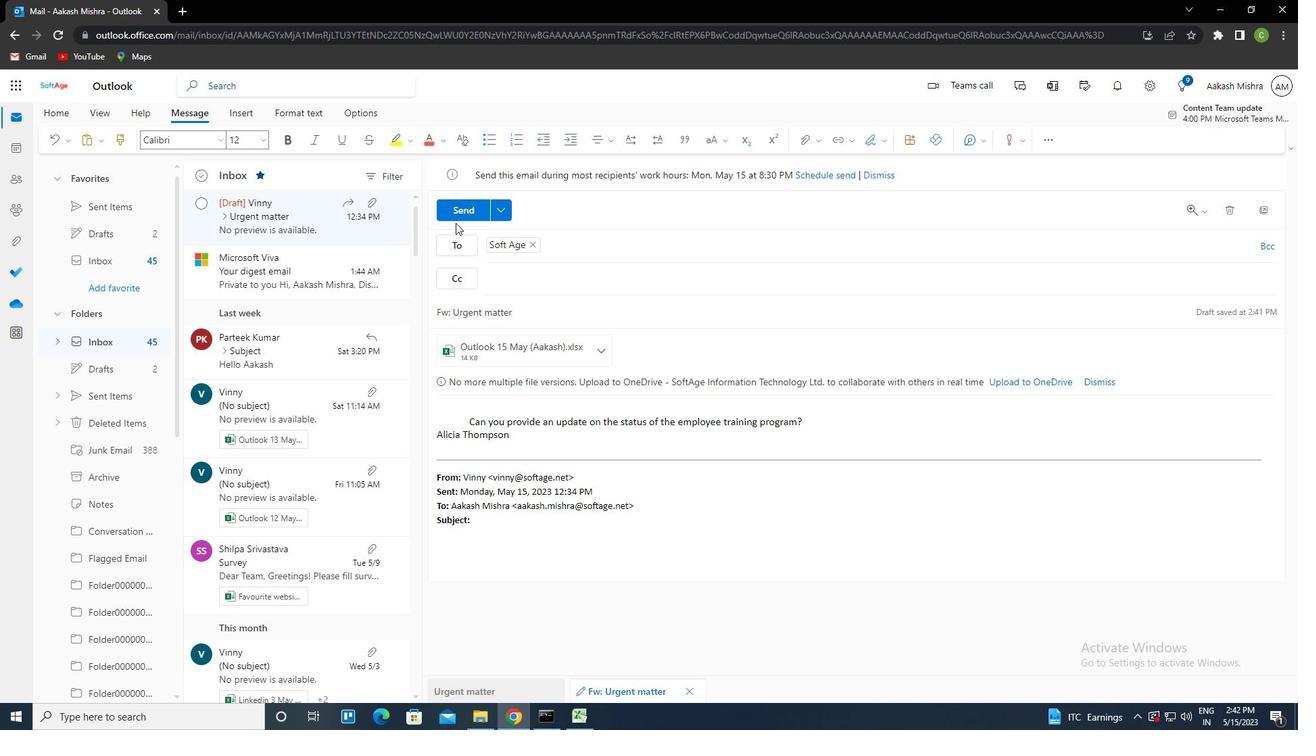 
Action: Mouse moved to (617, 401)
Screenshot: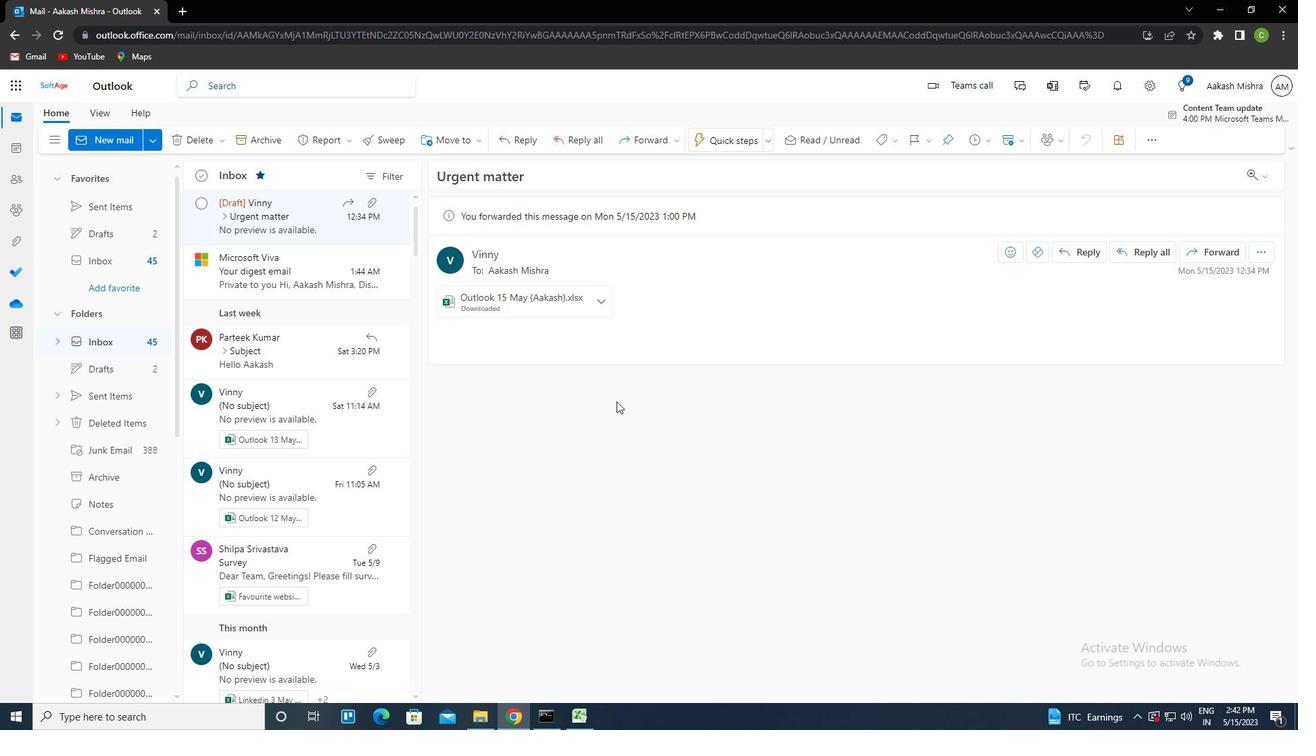 
